 Task: Create List Customer Engagement in Board Customer Advocacy Tips to Workspace Editing and Proofreading. Create List Customer Satisfaction in Board Email Marketing Engagement Optimization to Workspace Editing and Proofreading. Create List User Testing in Board Market Segmentation and Targeting Plan Implementation to Workspace Editing and Proofreading
Action: Mouse moved to (75, 266)
Screenshot: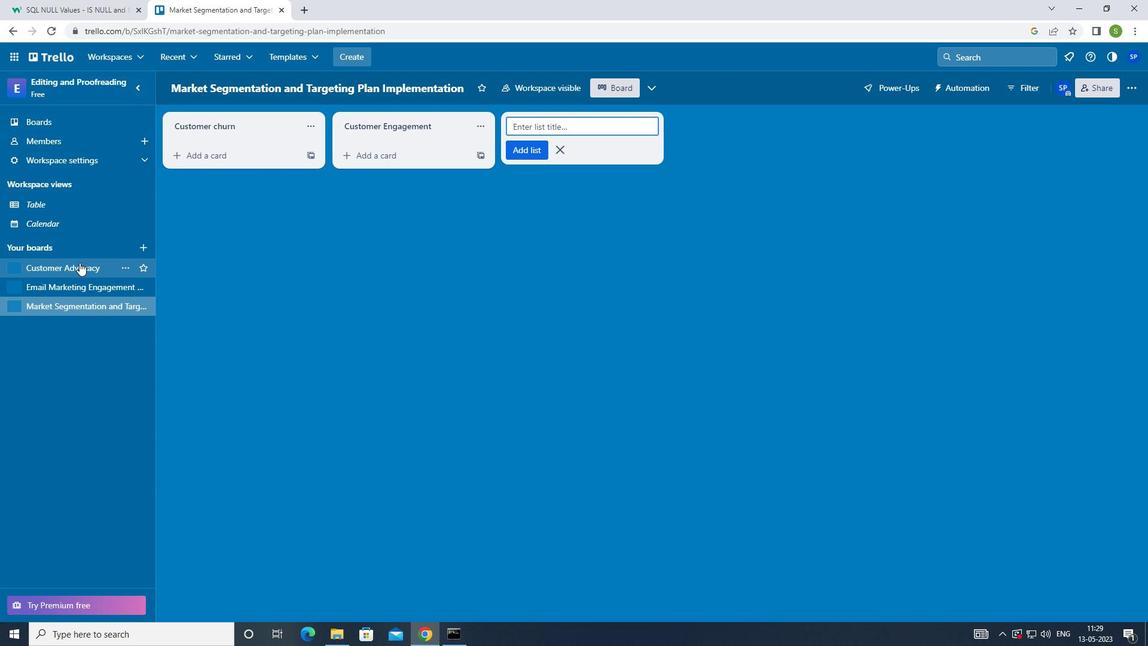
Action: Mouse pressed left at (75, 266)
Screenshot: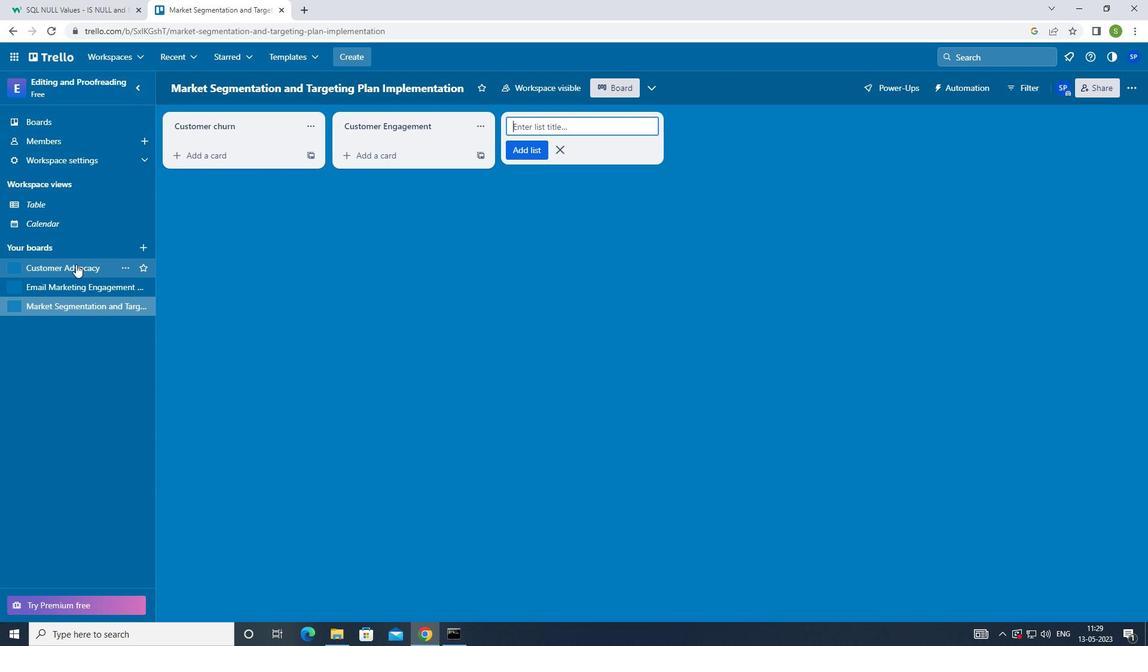 
Action: Mouse moved to (534, 123)
Screenshot: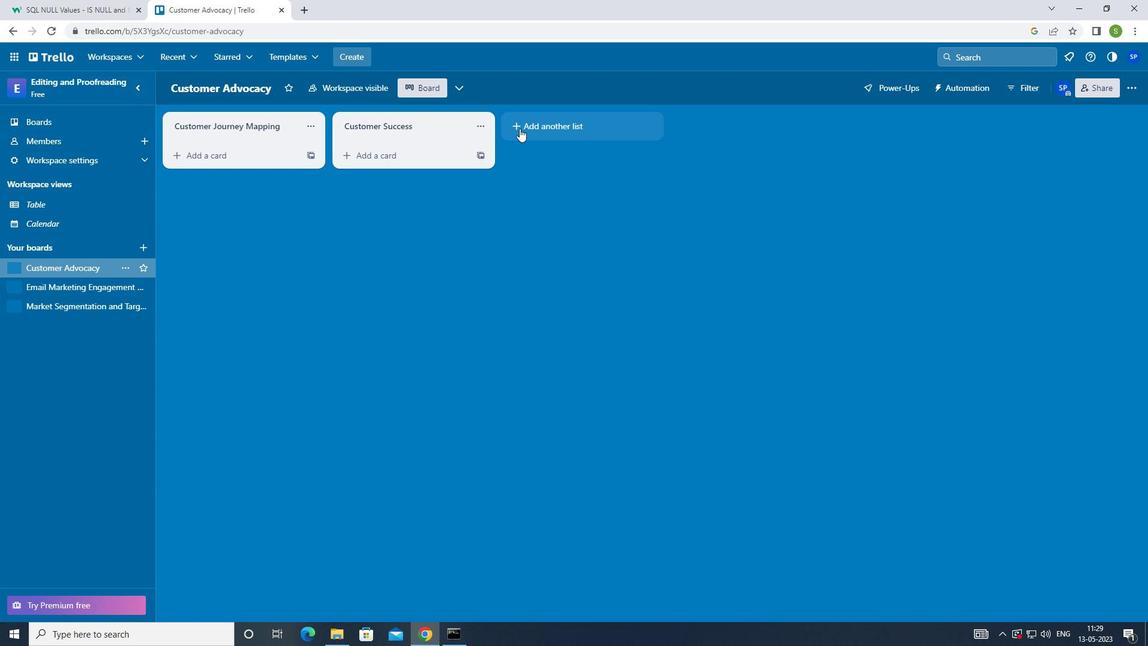 
Action: Mouse pressed left at (534, 123)
Screenshot: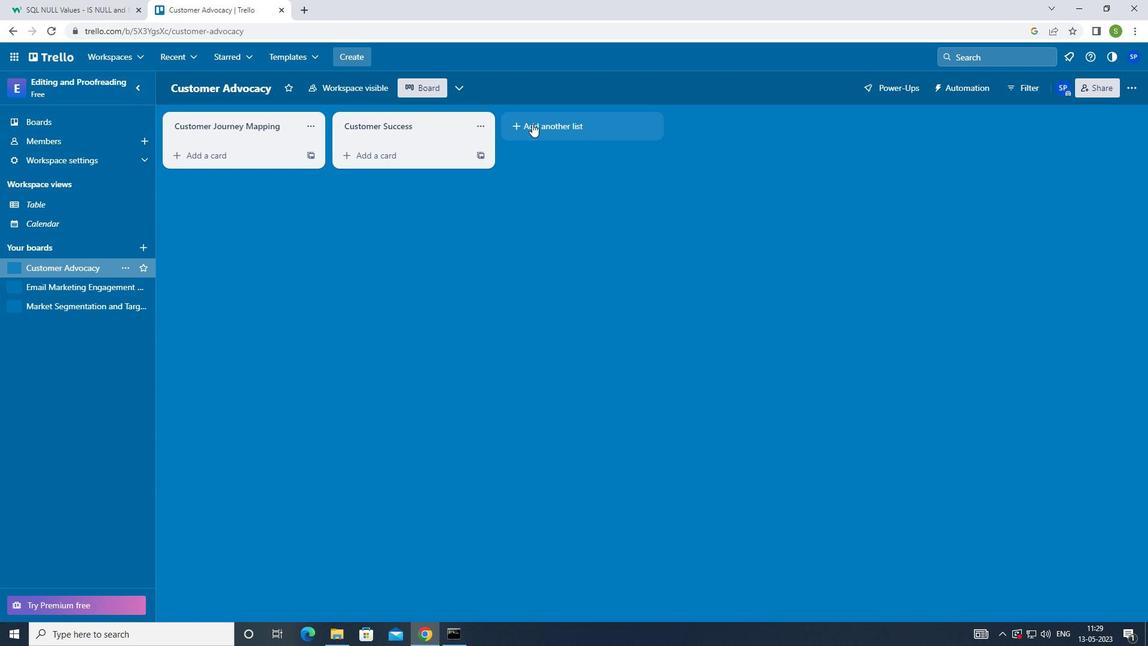 
Action: Mouse moved to (459, 228)
Screenshot: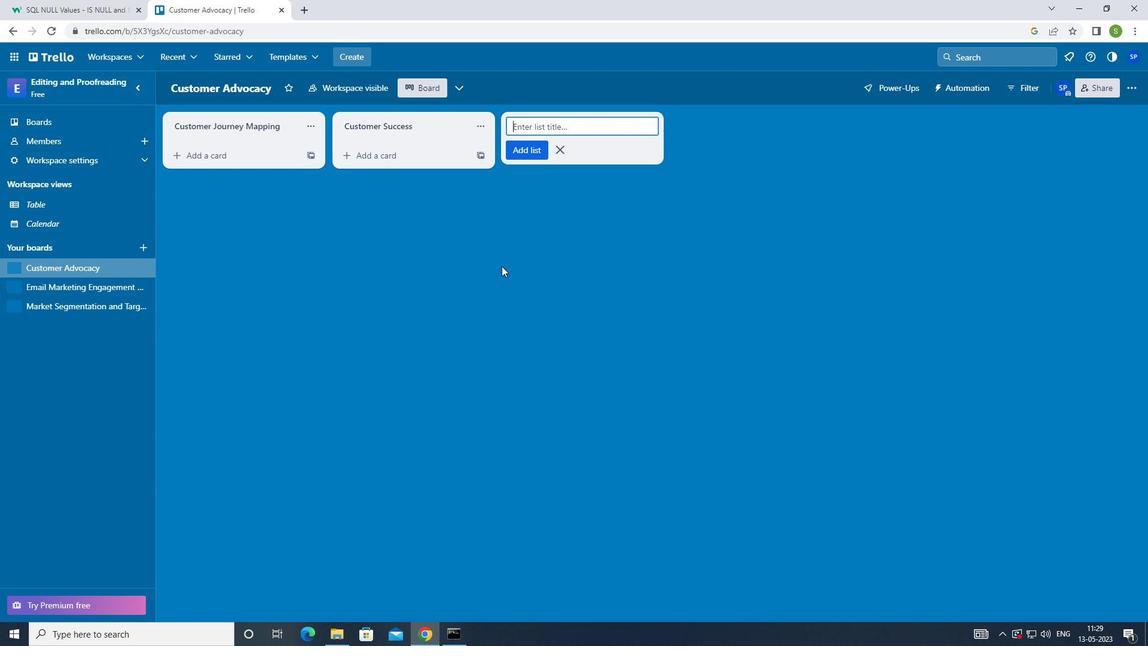 
Action: Key pressed <Key.shift>CUSTOMER<Key.space><Key.shift>ENGAGEMENT
Screenshot: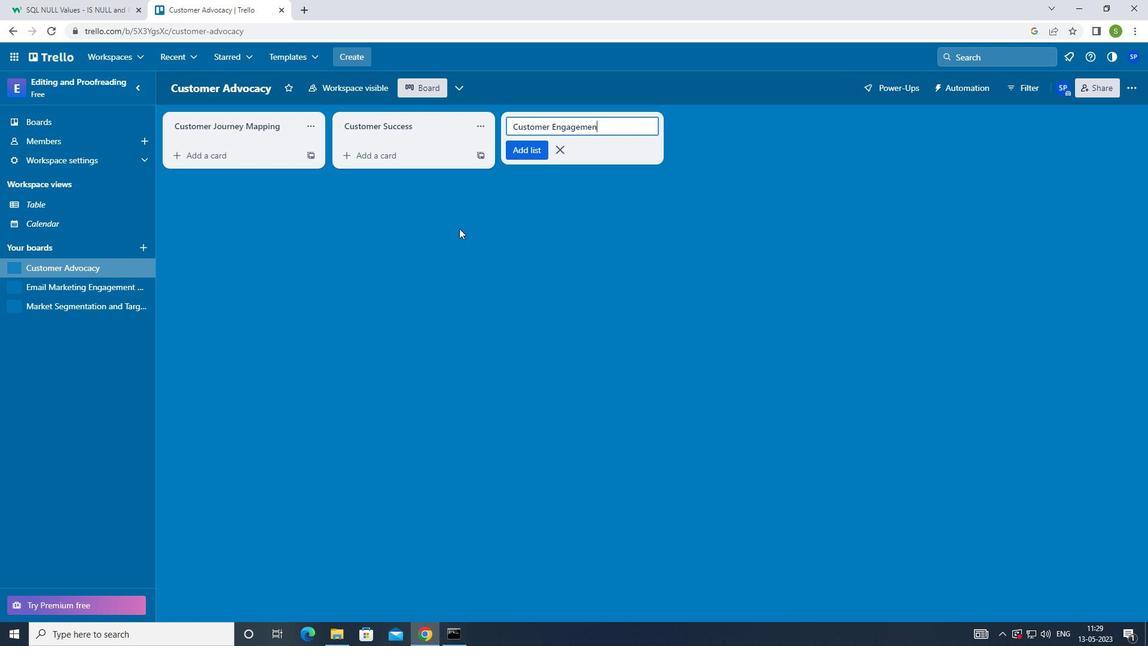 
Action: Mouse moved to (519, 147)
Screenshot: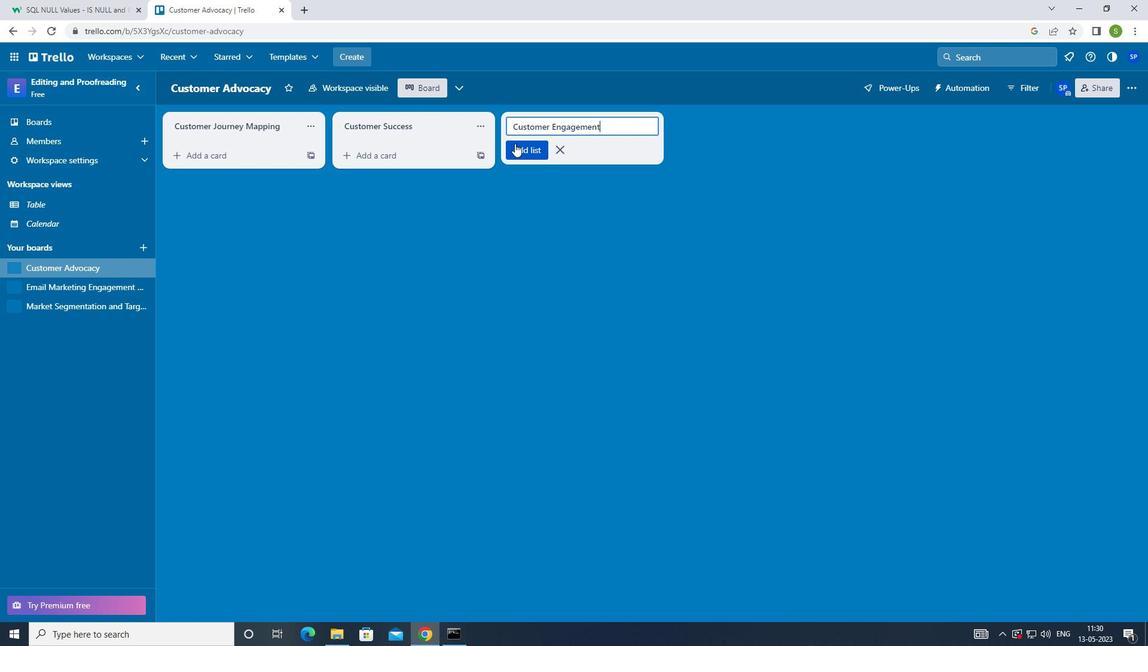 
Action: Key pressed <Key.enter>
Screenshot: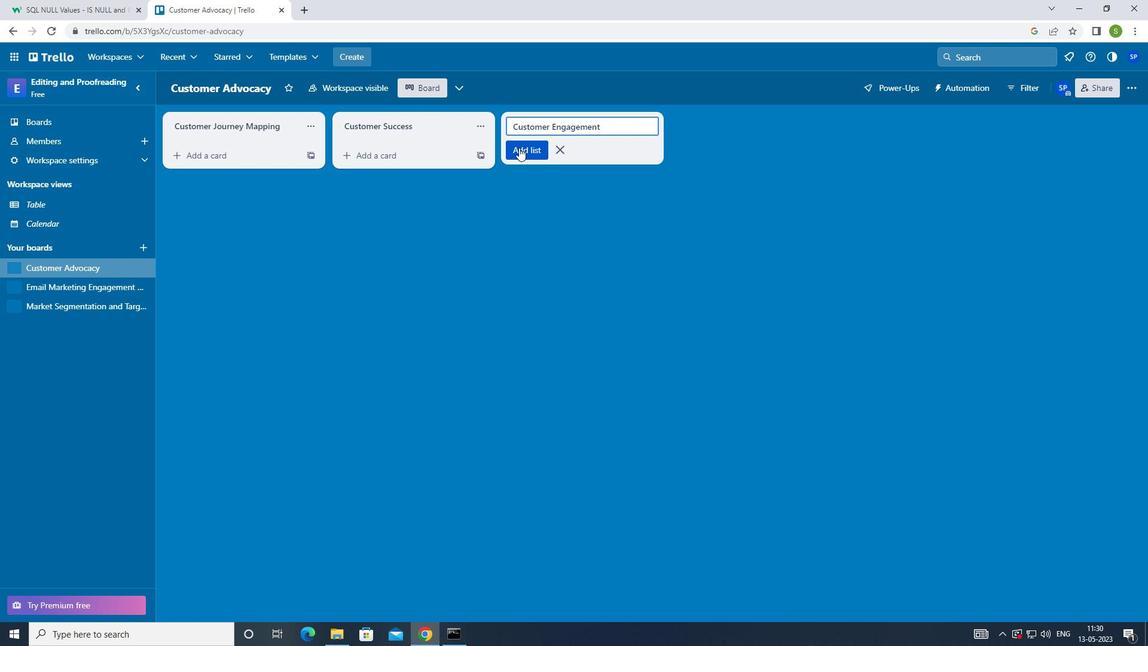 
Action: Mouse moved to (67, 292)
Screenshot: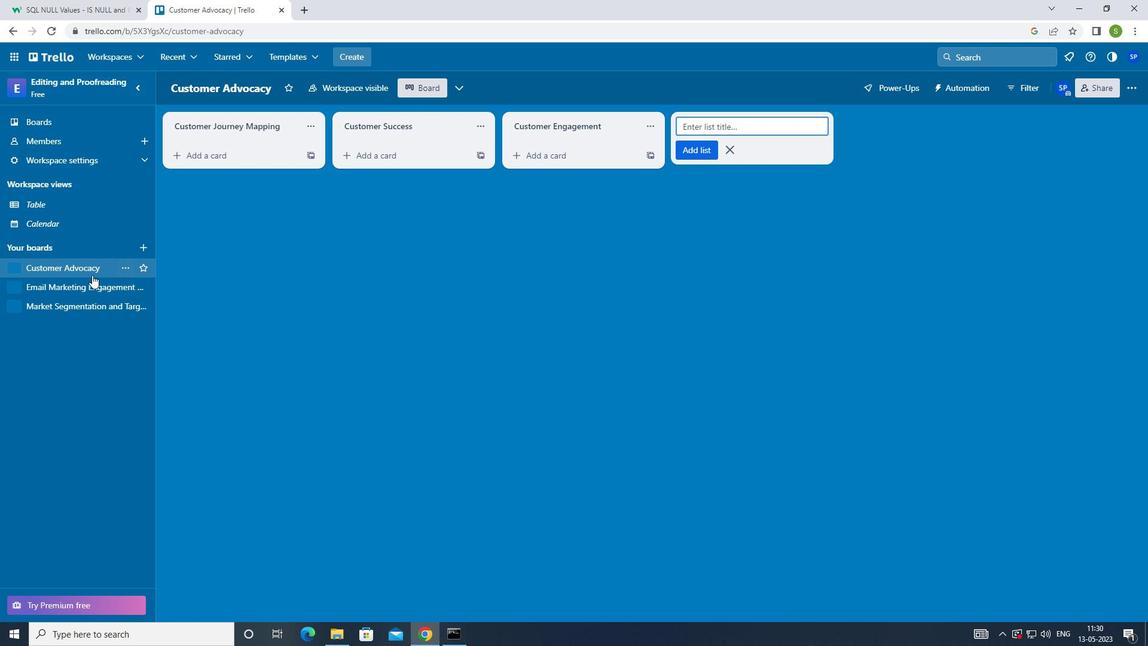 
Action: Mouse pressed left at (67, 292)
Screenshot: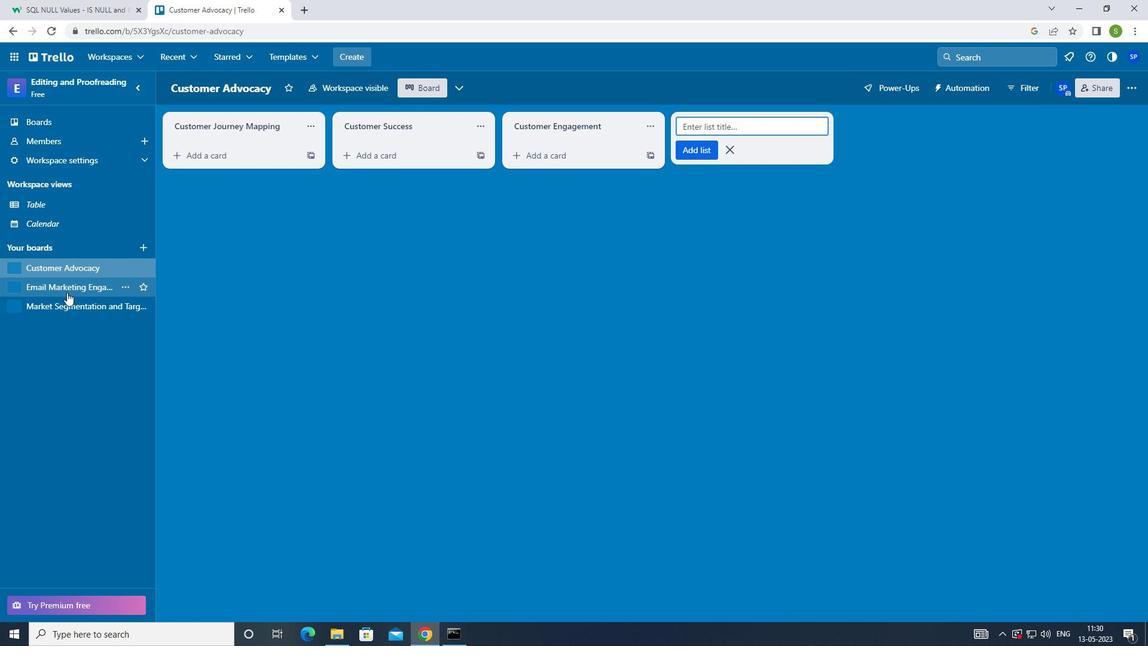 
Action: Mouse moved to (534, 123)
Screenshot: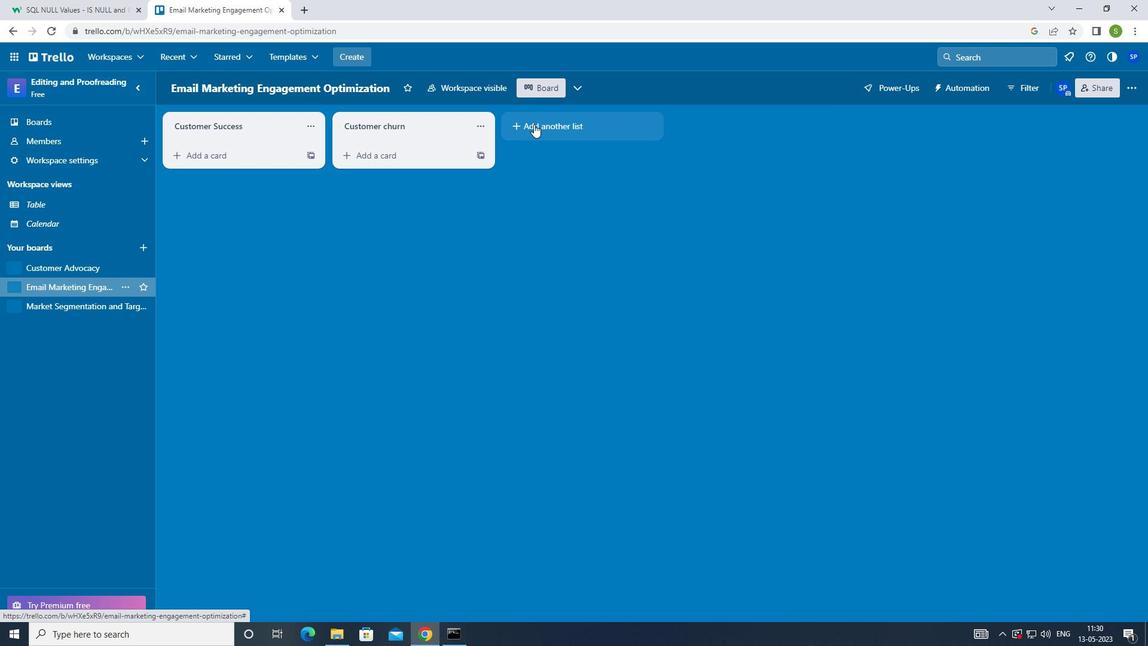
Action: Mouse pressed left at (534, 123)
Screenshot: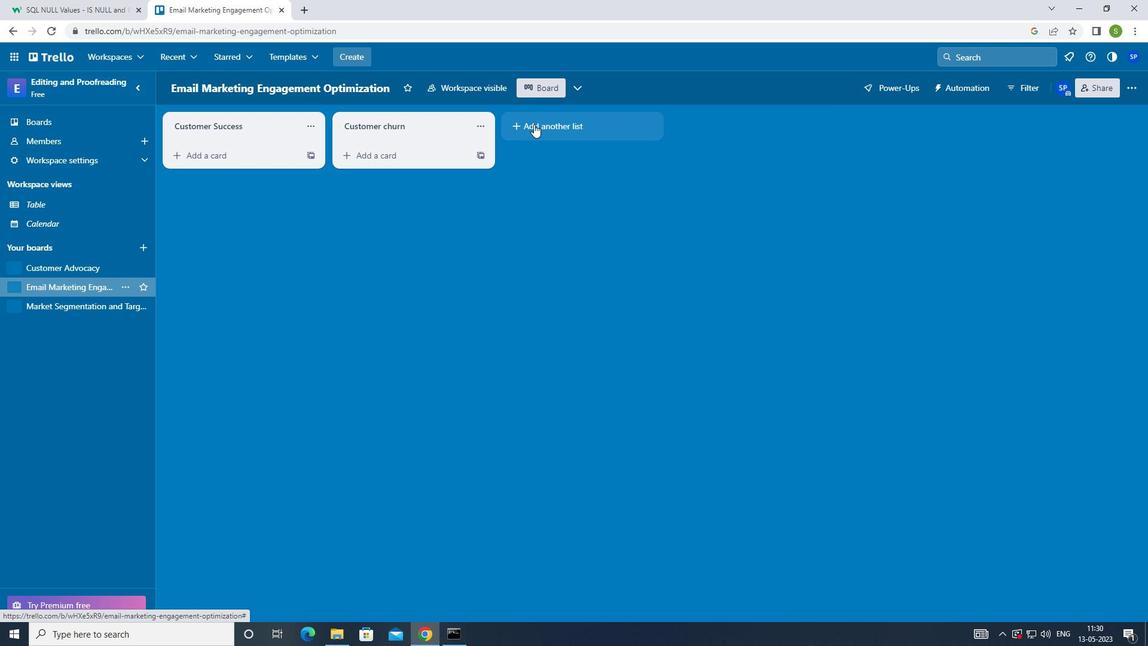 
Action: Mouse moved to (518, 309)
Screenshot: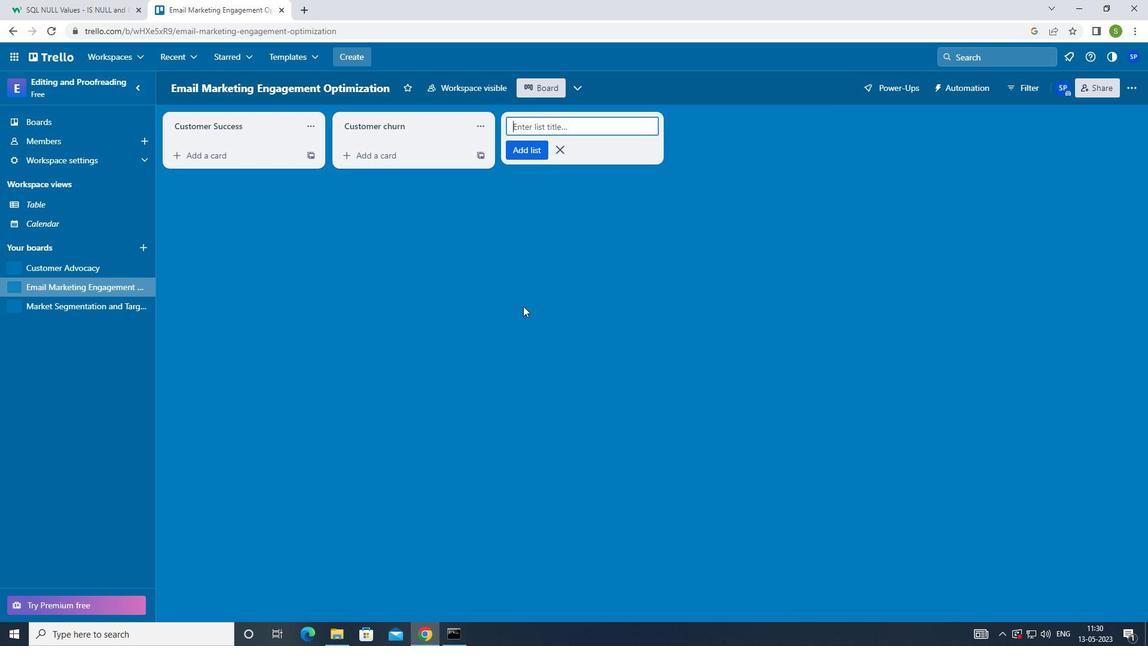 
Action: Key pressed <Key.shift>CUSTOMER<Key.space><Key.shift><Key.shift><Key.shift><Key.shift><Key.shift>SATISFACR<Key.backspace>TION
Screenshot: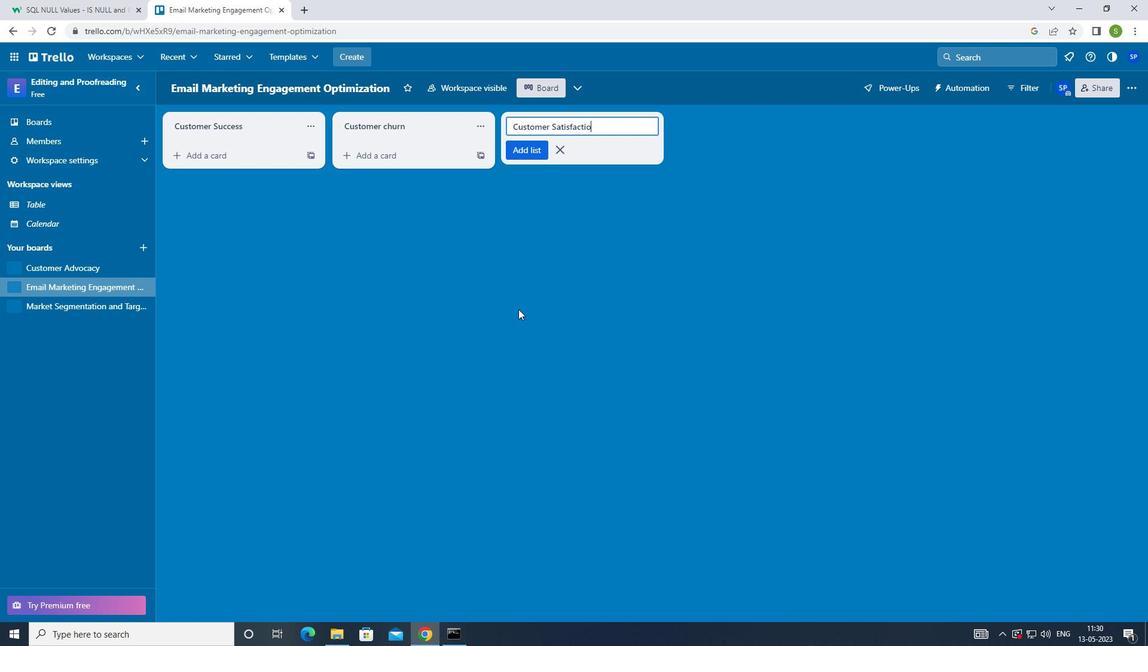 
Action: Mouse moved to (542, 270)
Screenshot: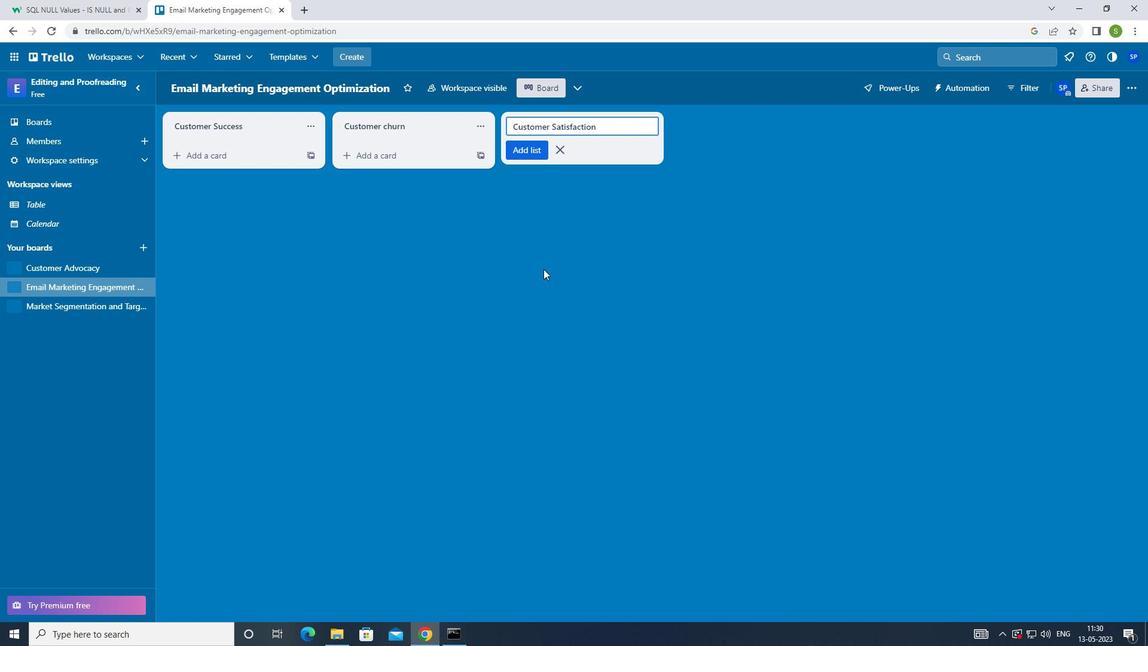 
Action: Key pressed <Key.enter>
Screenshot: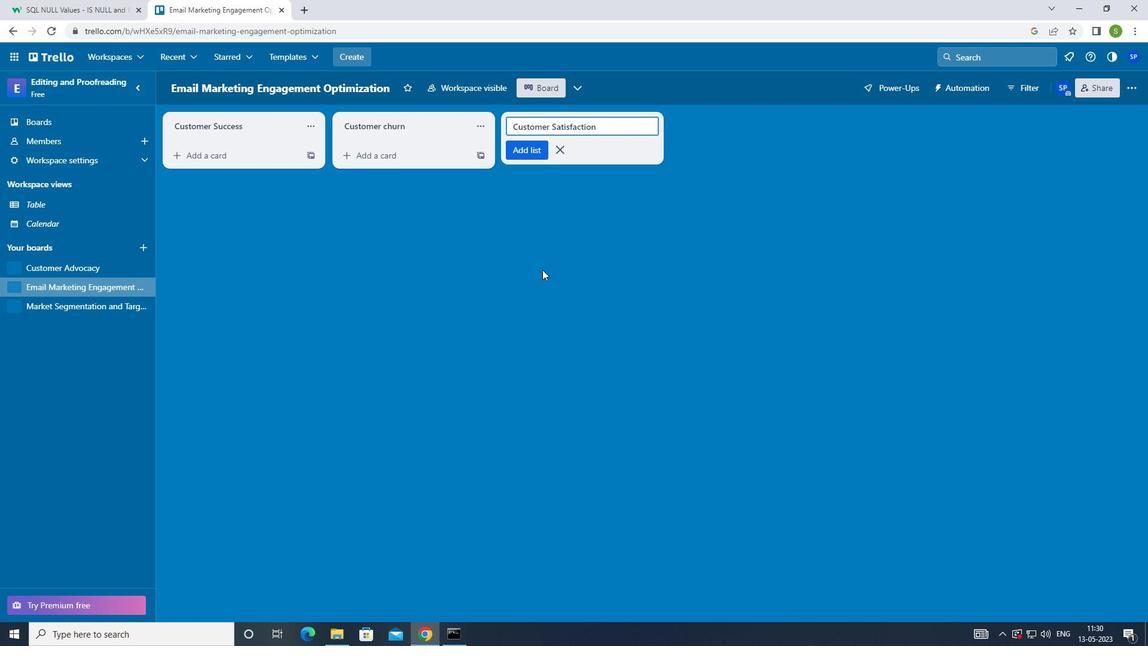 
Action: Mouse moved to (56, 303)
Screenshot: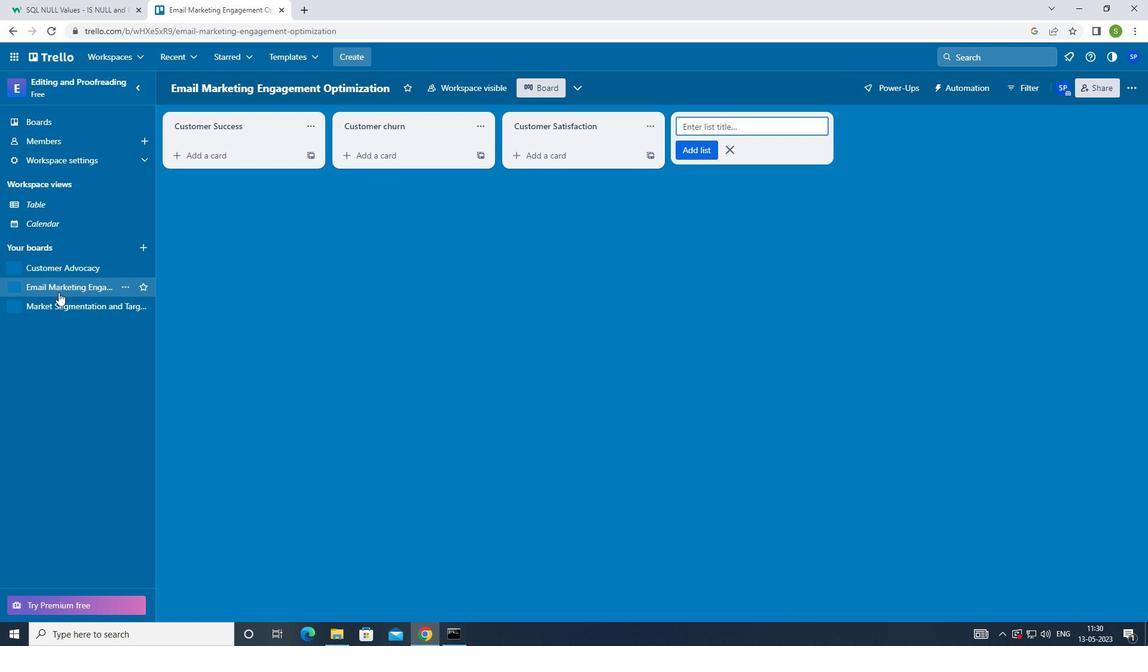 
Action: Mouse pressed left at (56, 303)
Screenshot: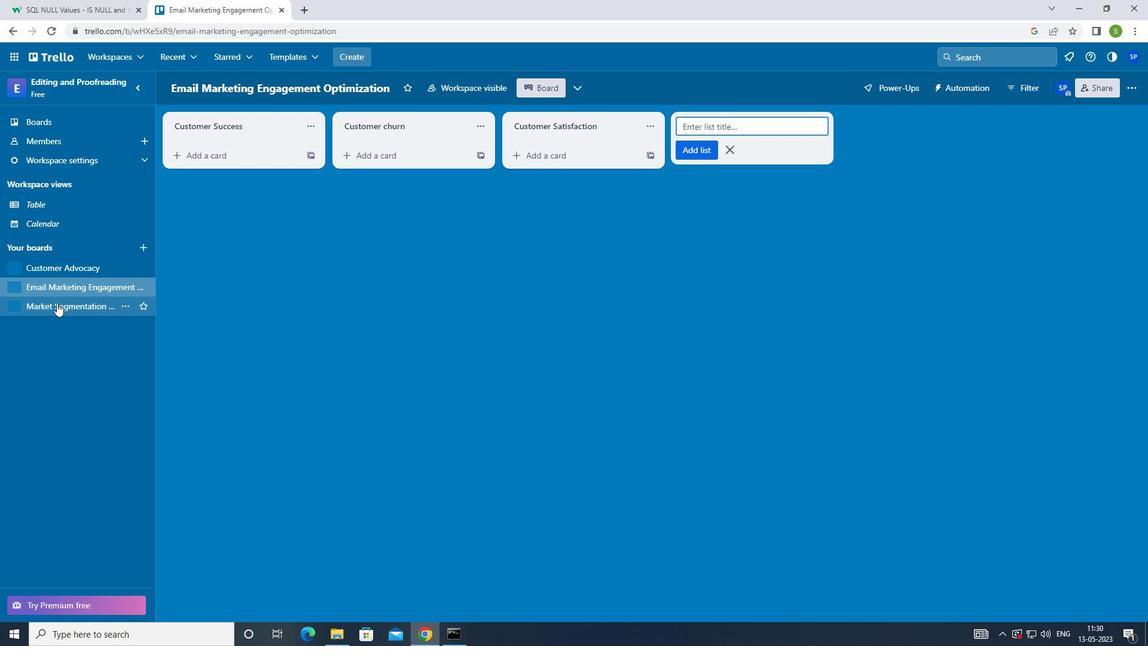 
Action: Mouse moved to (545, 131)
Screenshot: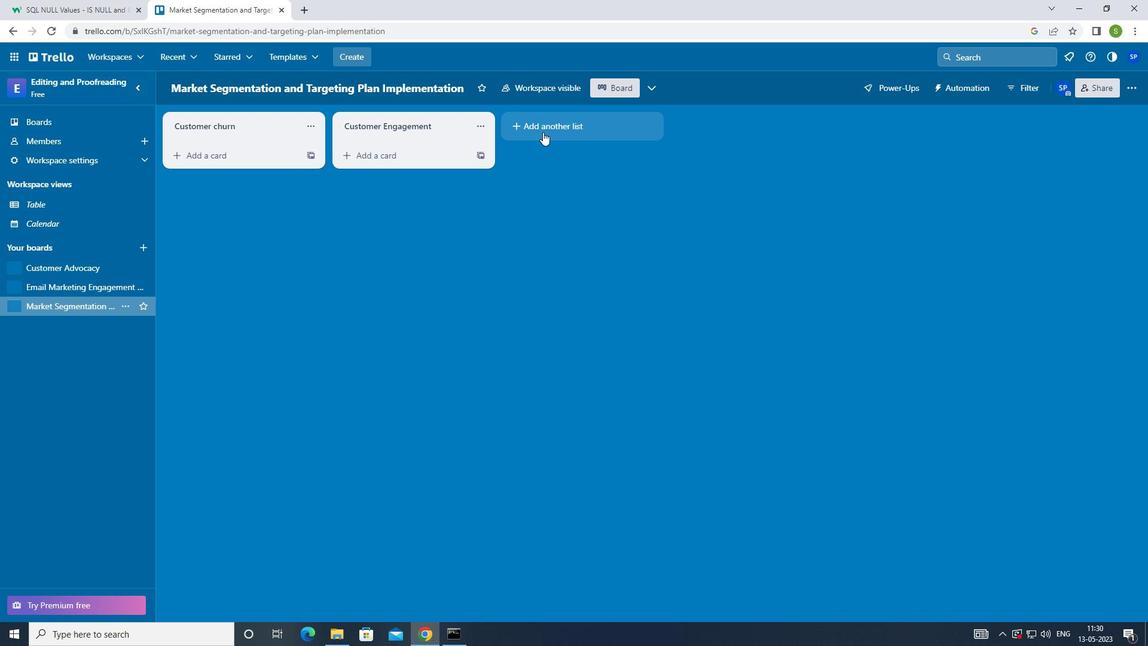 
Action: Mouse pressed left at (545, 131)
Screenshot: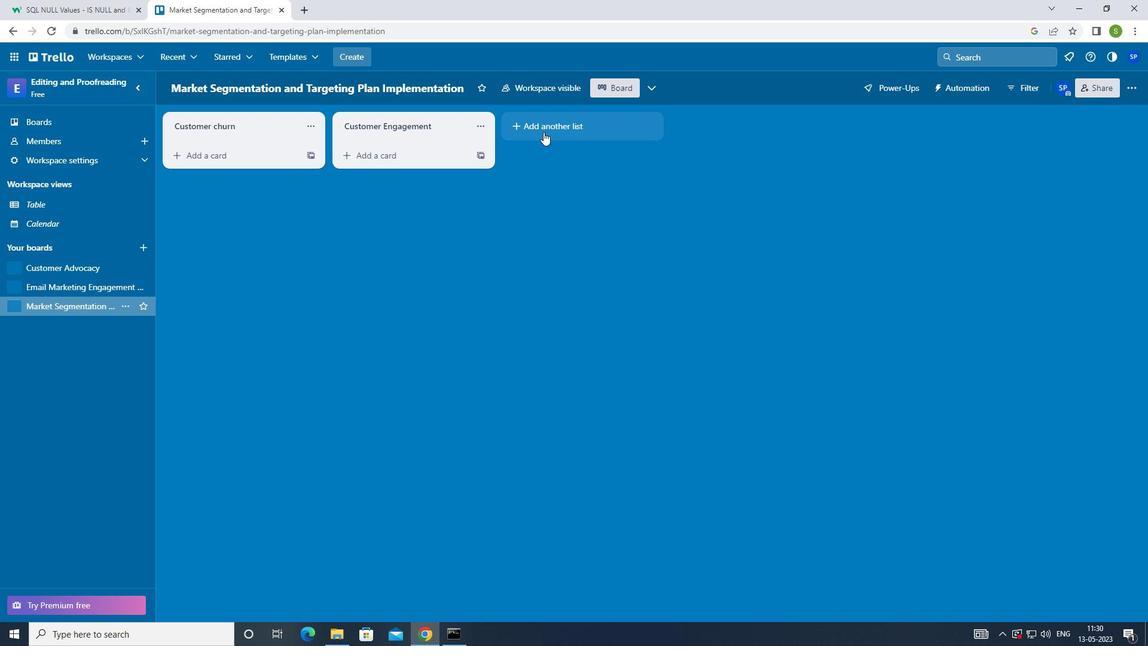 
Action: Mouse moved to (482, 302)
Screenshot: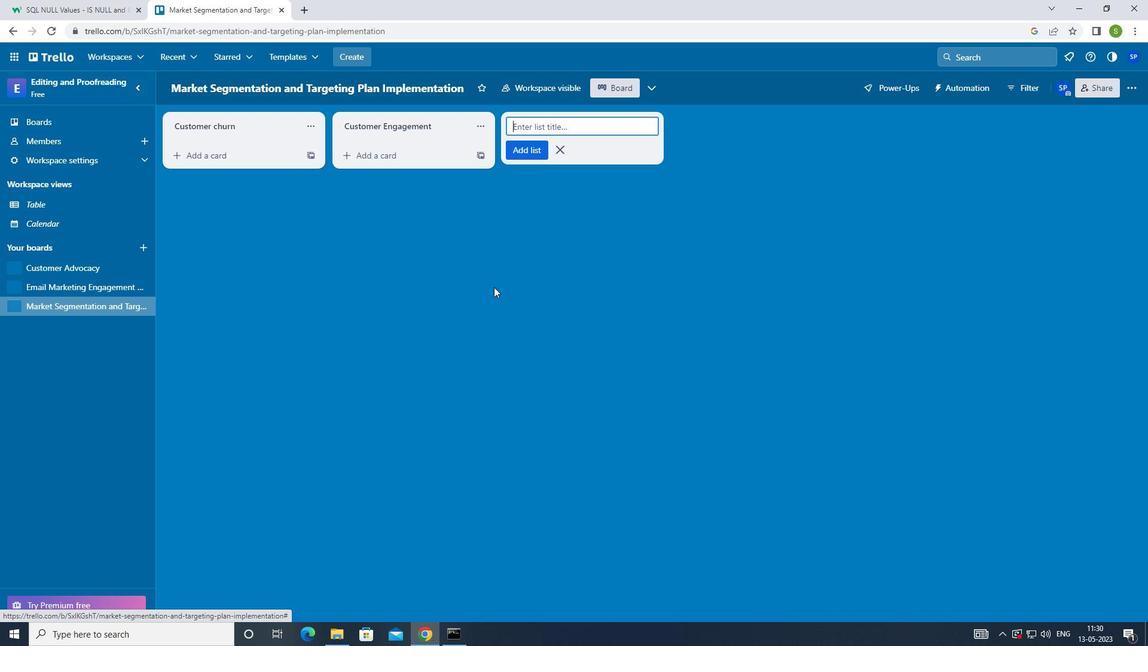 
Action: Key pressed <Key.shift>USER<Key.space><Key.shift>TESTING<Key.enter><Key.f8>
Screenshot: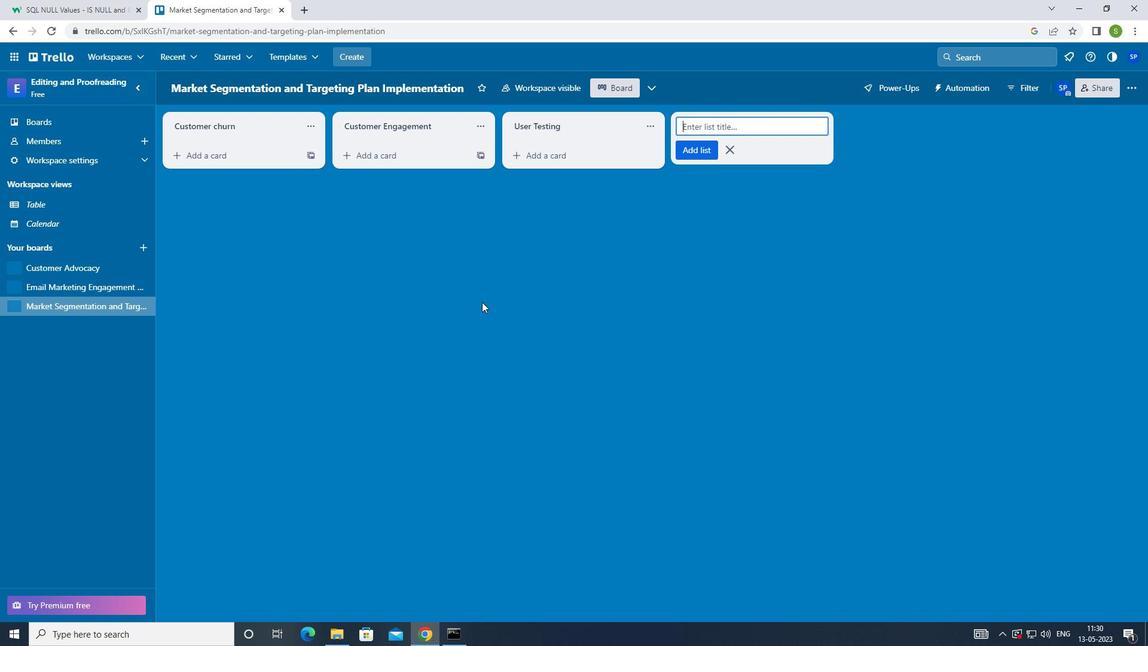 
